 Task: Enable the video output modules for Clone video filter to "Dummy video output".
Action: Mouse moved to (129, 45)
Screenshot: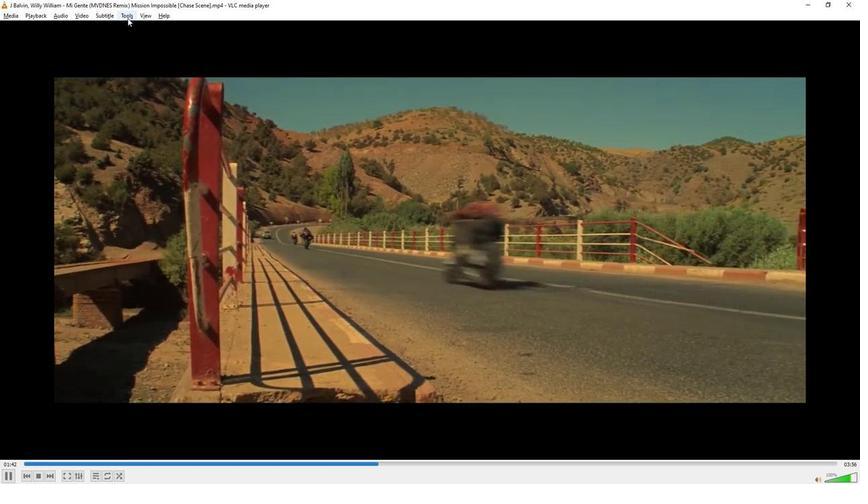 
Action: Mouse pressed left at (129, 45)
Screenshot: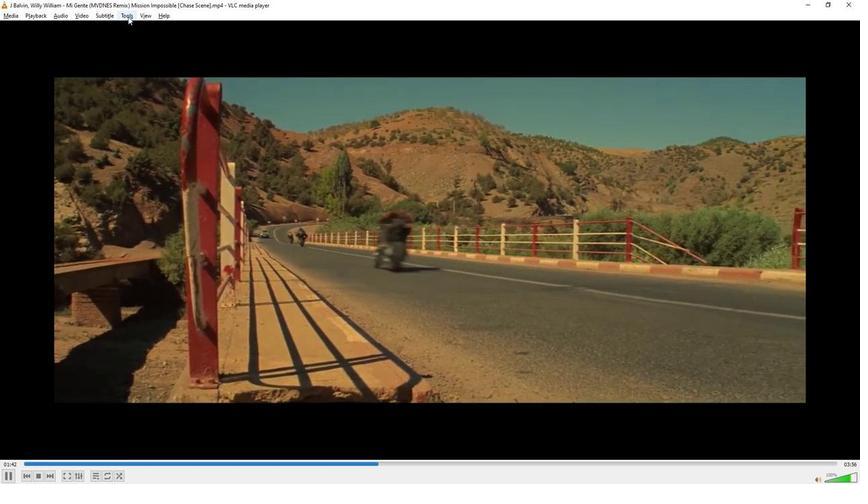 
Action: Mouse moved to (159, 143)
Screenshot: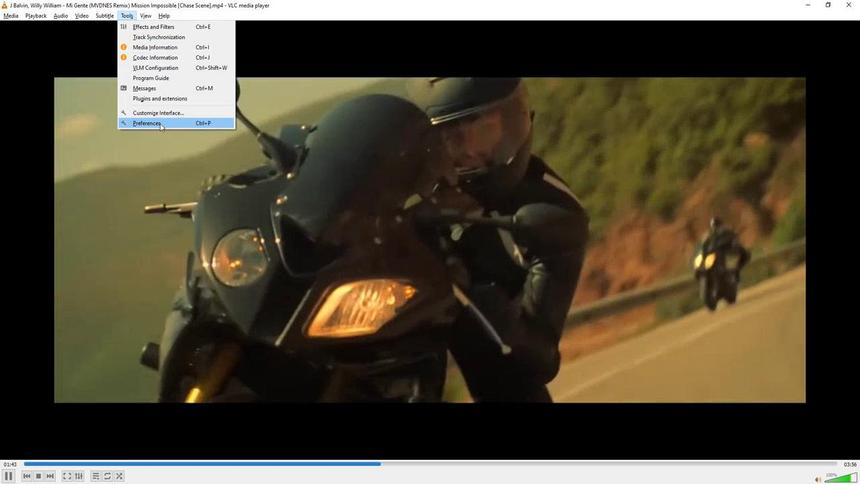
Action: Mouse pressed left at (159, 143)
Screenshot: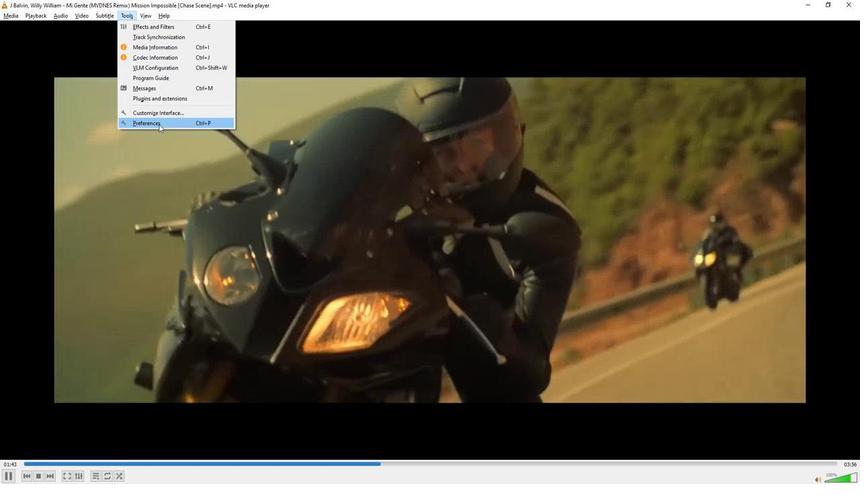 
Action: Mouse moved to (191, 378)
Screenshot: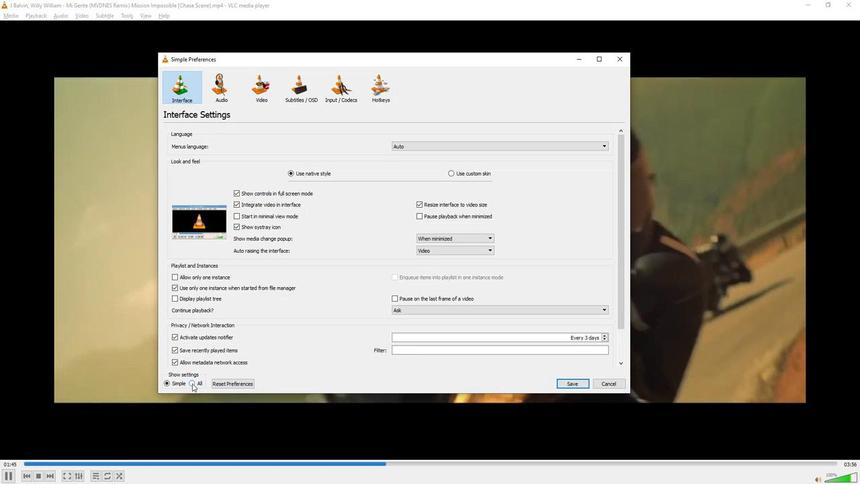 
Action: Mouse pressed left at (191, 378)
Screenshot: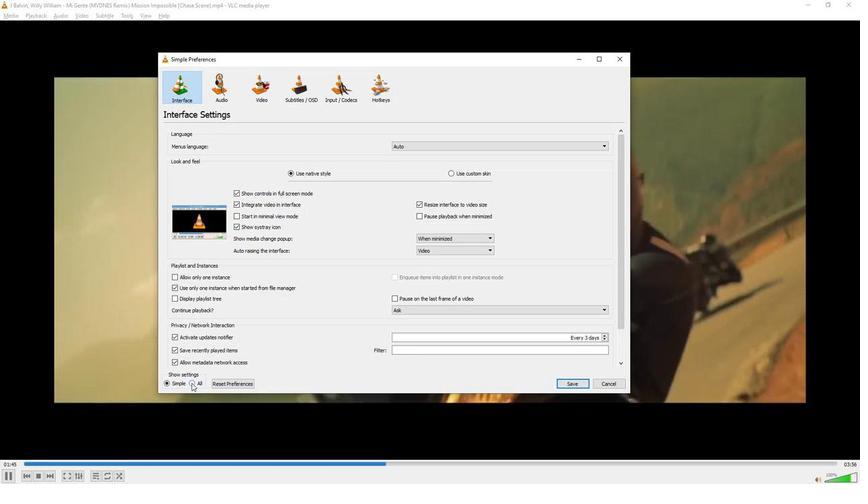 
Action: Mouse moved to (212, 312)
Screenshot: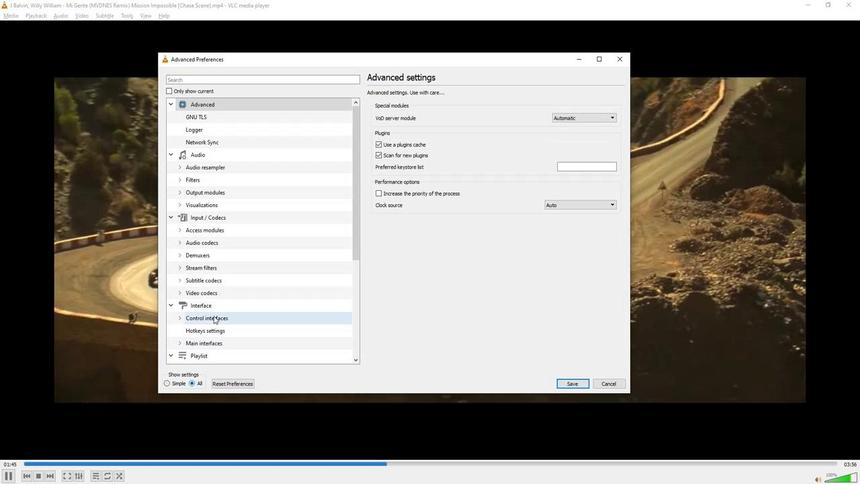 
Action: Mouse scrolled (212, 311) with delta (0, 0)
Screenshot: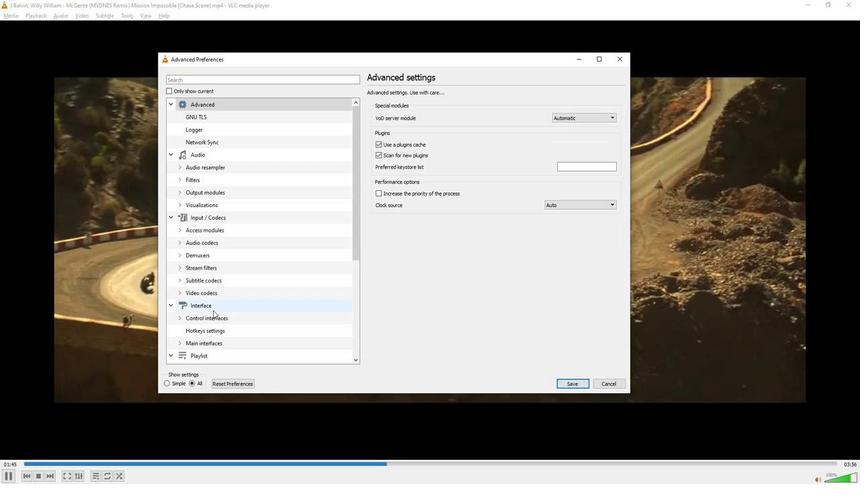 
Action: Mouse moved to (212, 312)
Screenshot: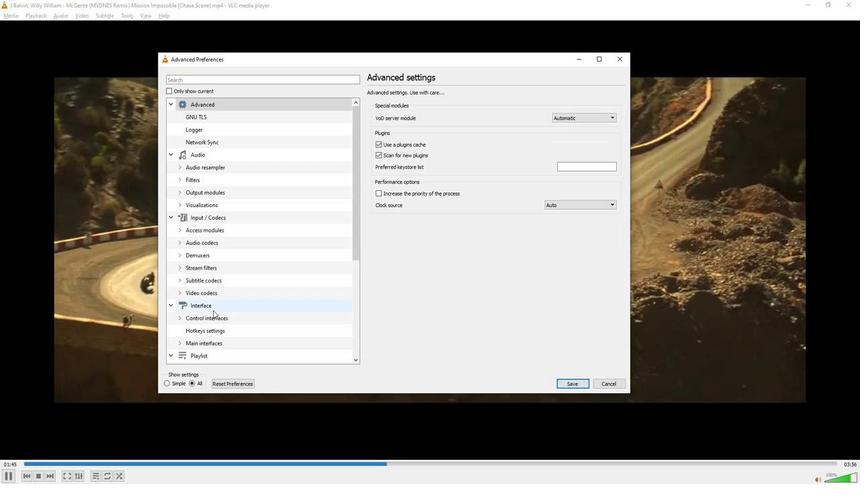 
Action: Mouse scrolled (212, 311) with delta (0, 0)
Screenshot: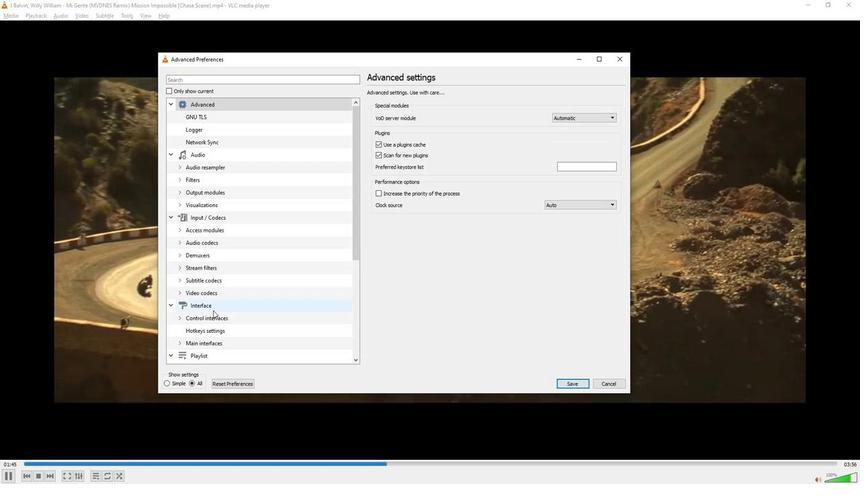 
Action: Mouse moved to (212, 312)
Screenshot: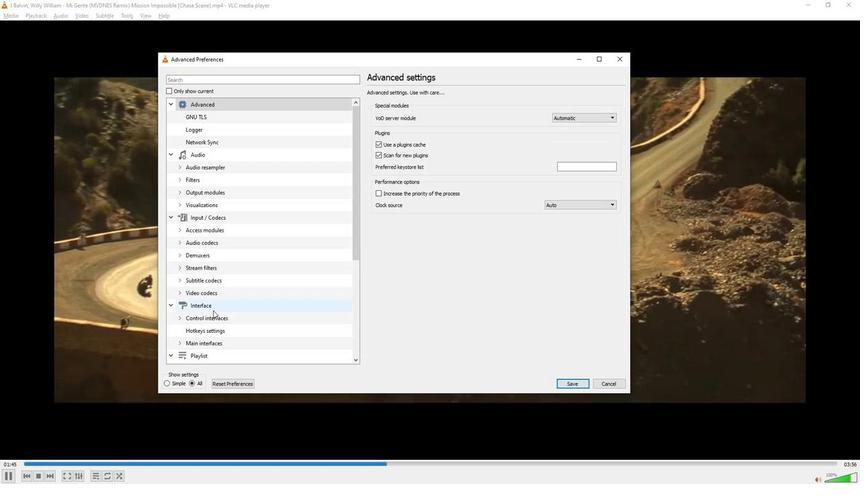 
Action: Mouse scrolled (212, 311) with delta (0, 0)
Screenshot: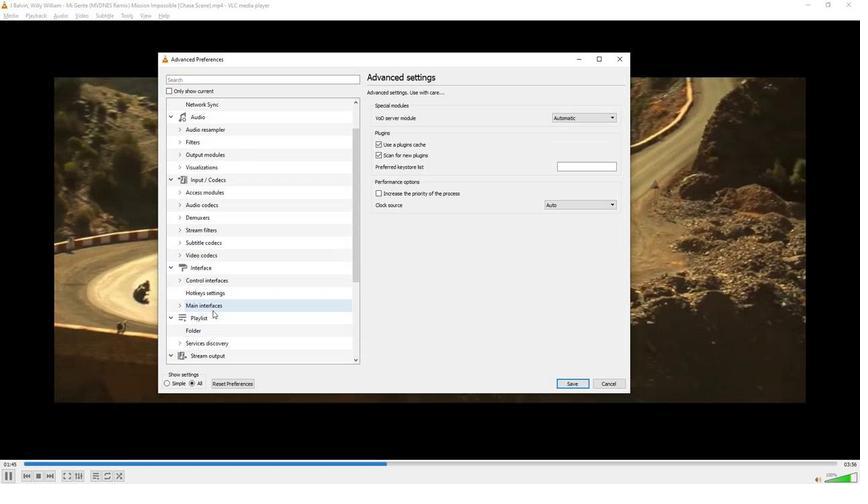 
Action: Mouse scrolled (212, 311) with delta (0, 0)
Screenshot: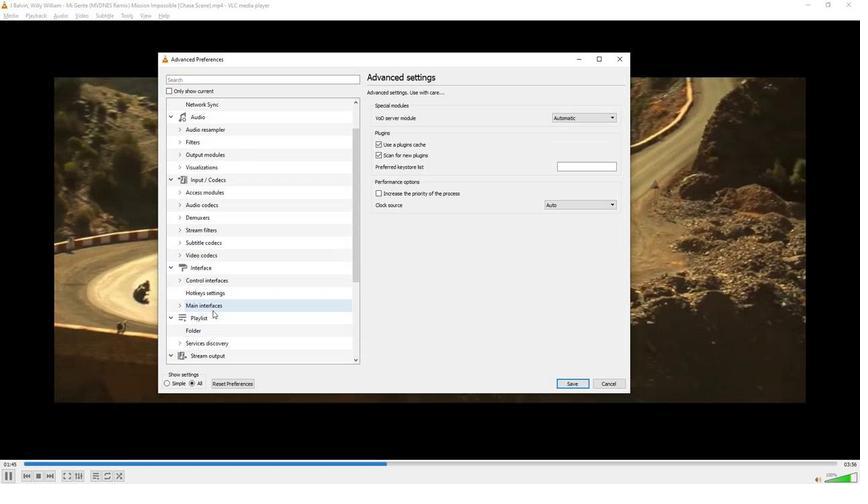 
Action: Mouse scrolled (212, 311) with delta (0, 0)
Screenshot: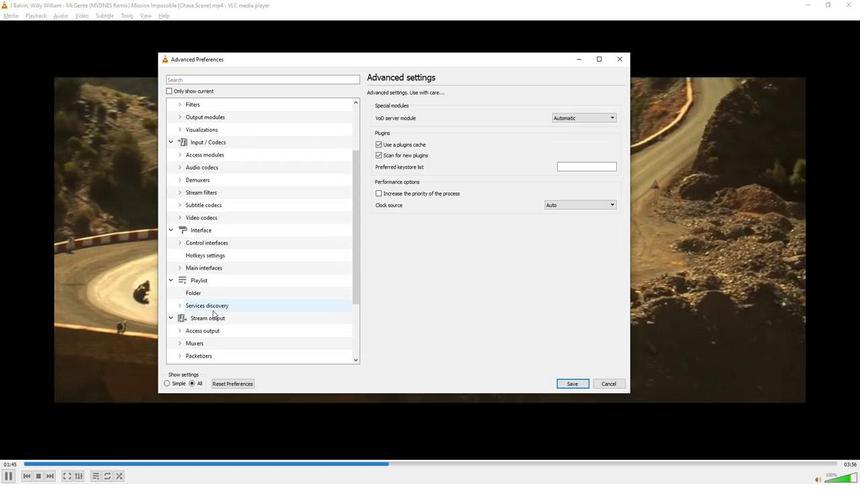 
Action: Mouse moved to (211, 312)
Screenshot: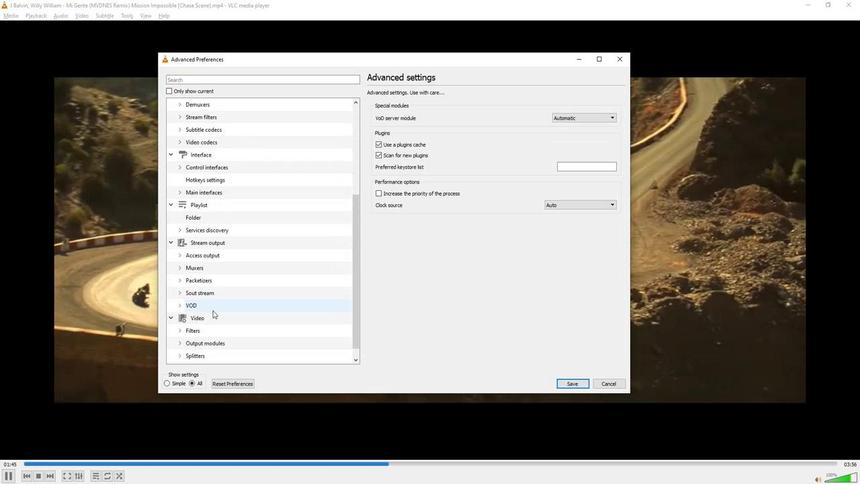 
Action: Mouse scrolled (211, 311) with delta (0, 0)
Screenshot: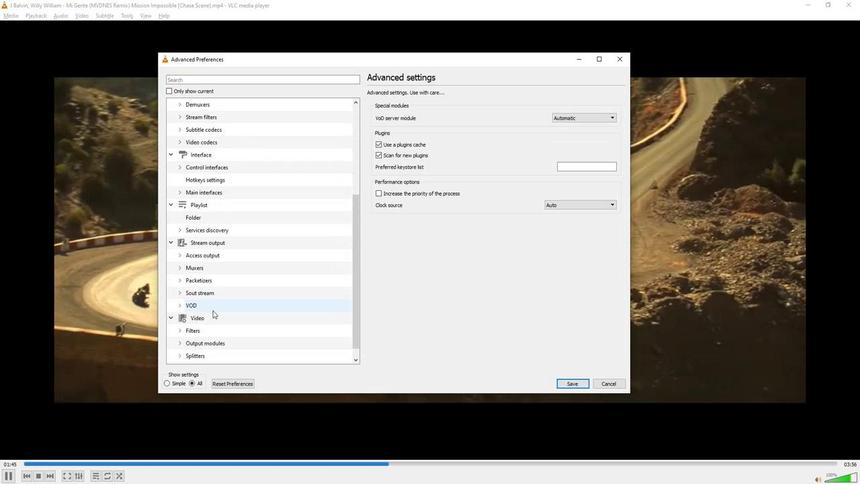 
Action: Mouse scrolled (211, 311) with delta (0, 0)
Screenshot: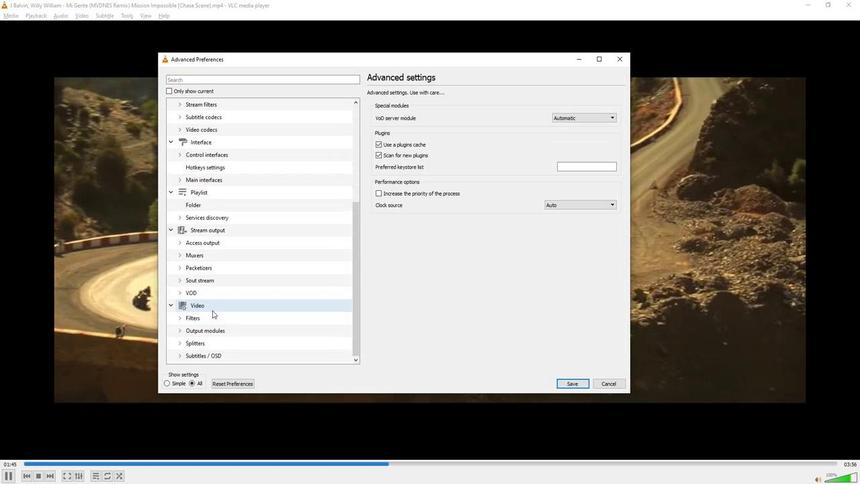 
Action: Mouse moved to (180, 340)
Screenshot: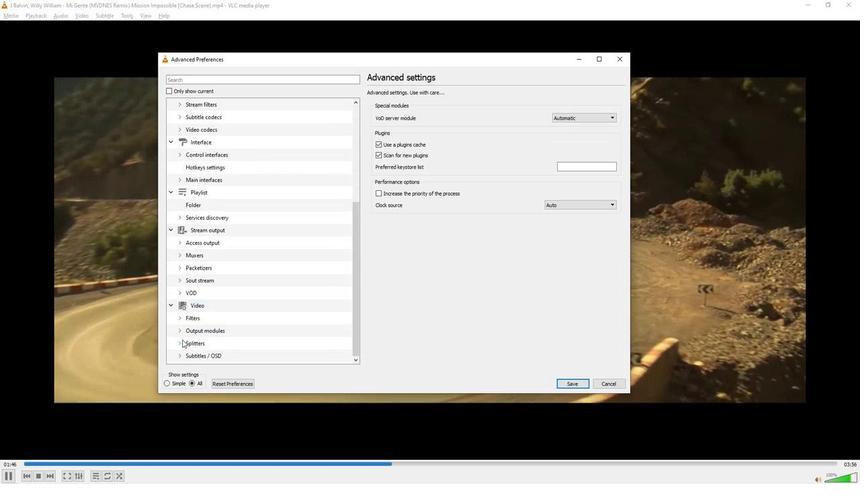
Action: Mouse pressed left at (180, 340)
Screenshot: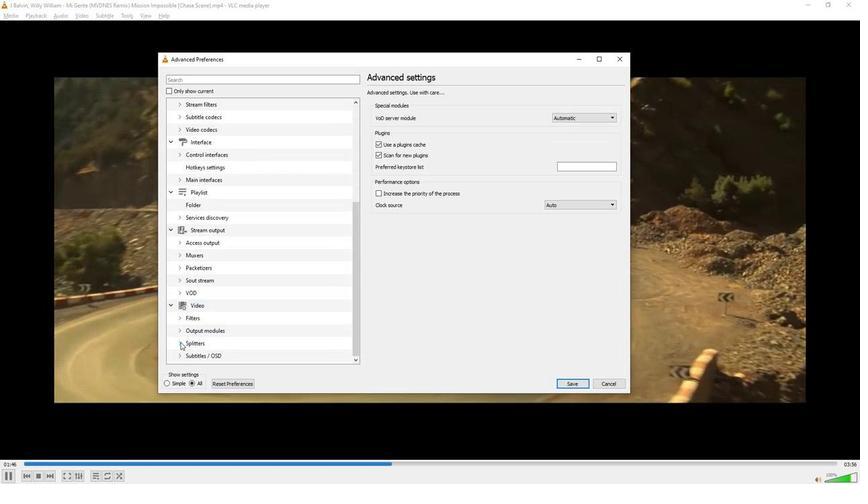 
Action: Mouse moved to (199, 340)
Screenshot: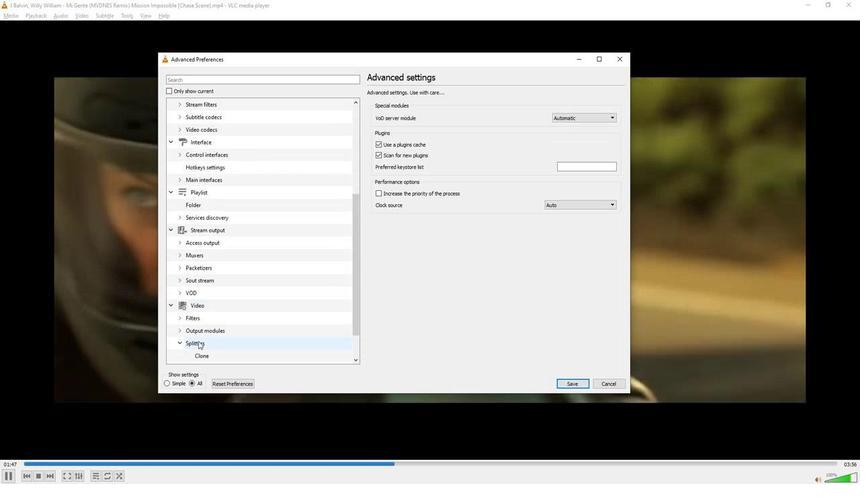 
Action: Mouse scrolled (199, 340) with delta (0, 0)
Screenshot: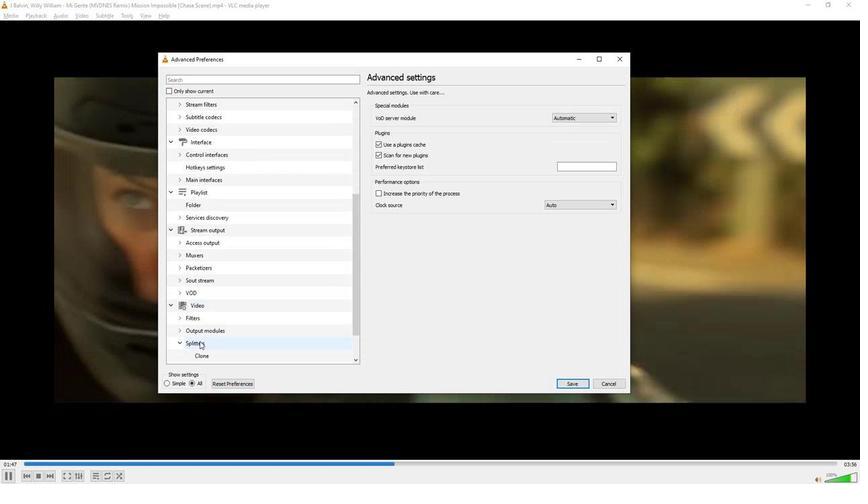 
Action: Mouse scrolled (199, 340) with delta (0, 0)
Screenshot: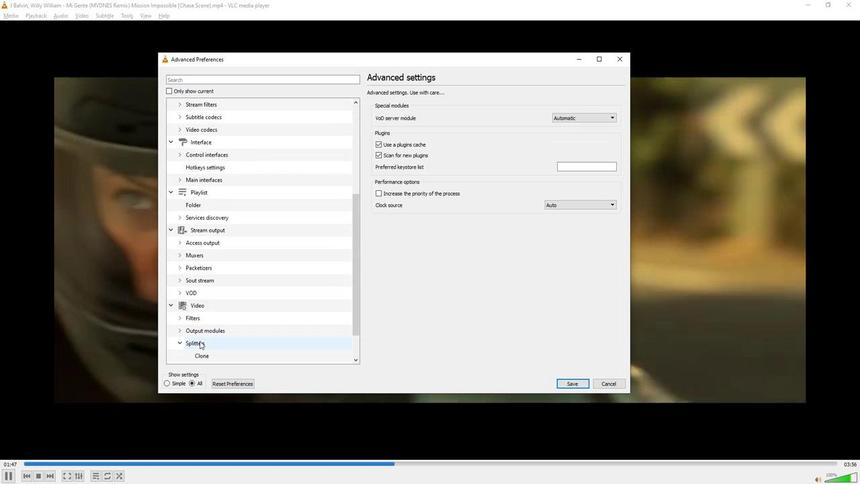 
Action: Mouse moved to (207, 319)
Screenshot: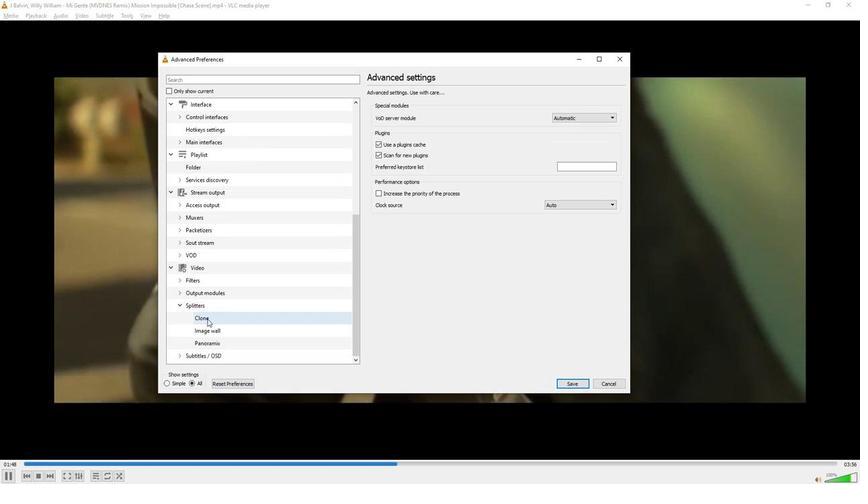 
Action: Mouse pressed left at (207, 319)
Screenshot: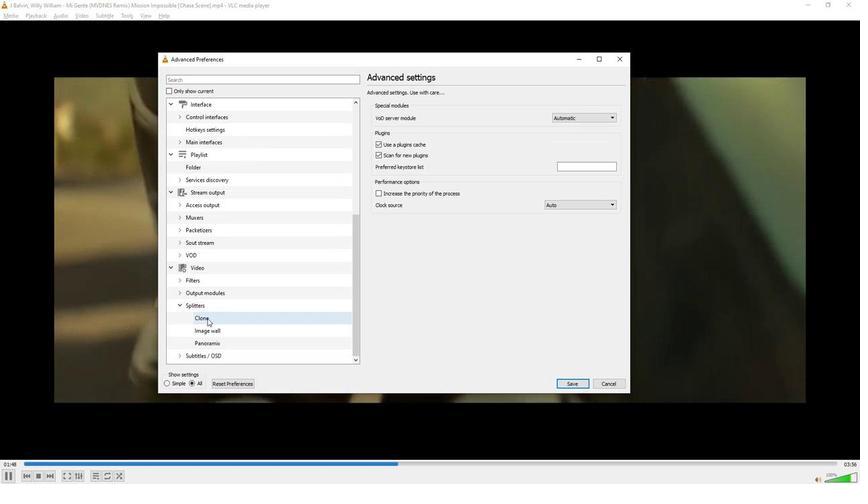 
Action: Mouse moved to (495, 156)
Screenshot: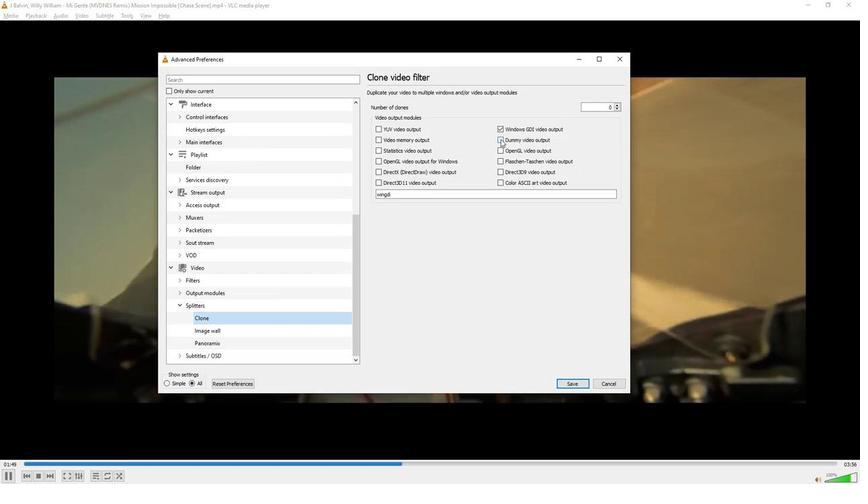 
Action: Mouse pressed left at (495, 156)
Screenshot: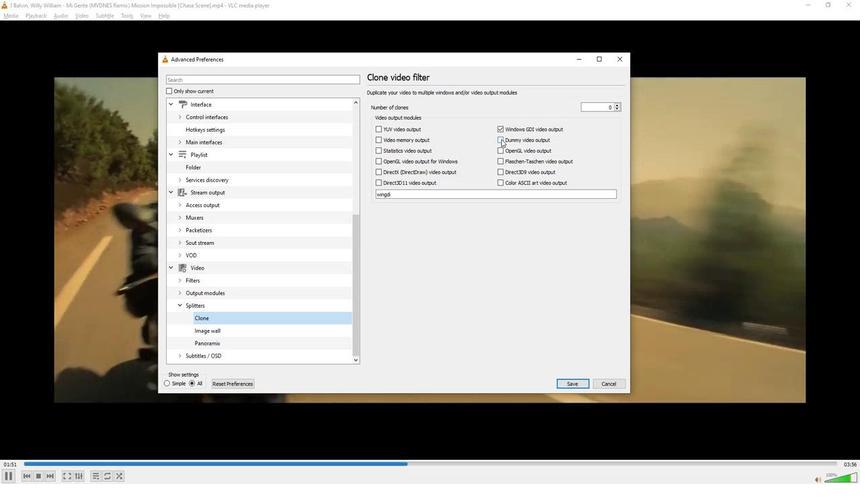
Action: Mouse moved to (490, 260)
Screenshot: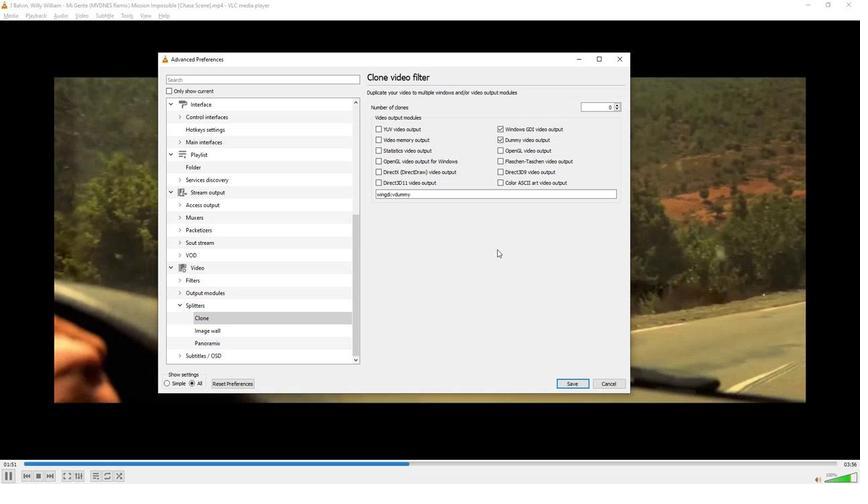 
